 Task: Create a due date automation trigger when advanced on, on the wednesday before a card is due add dates due this week at 11:00 AM.
Action: Mouse moved to (818, 254)
Screenshot: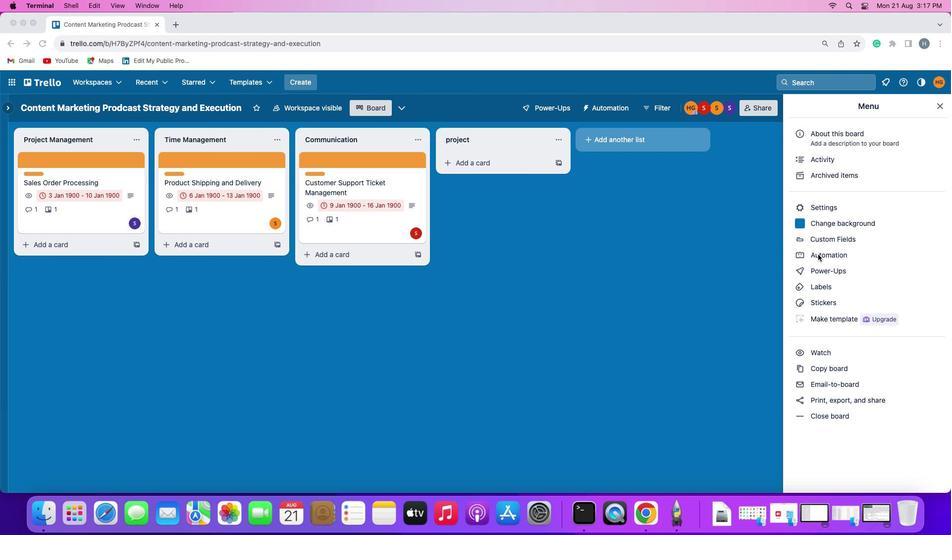 
Action: Mouse pressed left at (818, 254)
Screenshot: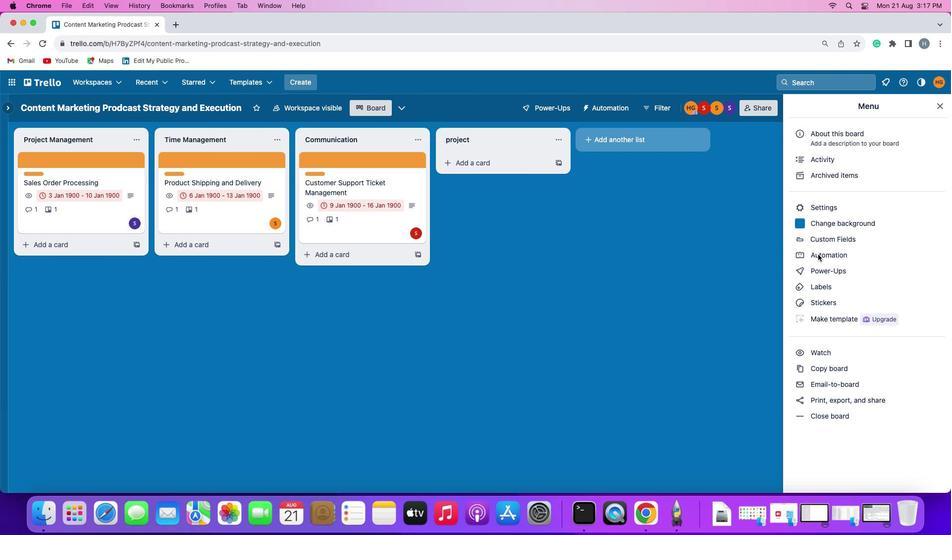 
Action: Mouse moved to (819, 254)
Screenshot: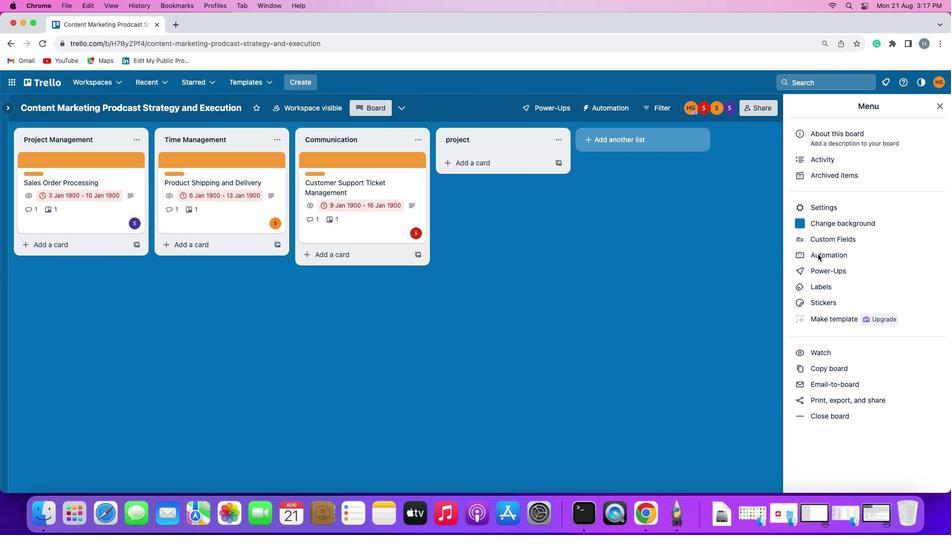 
Action: Mouse pressed left at (819, 254)
Screenshot: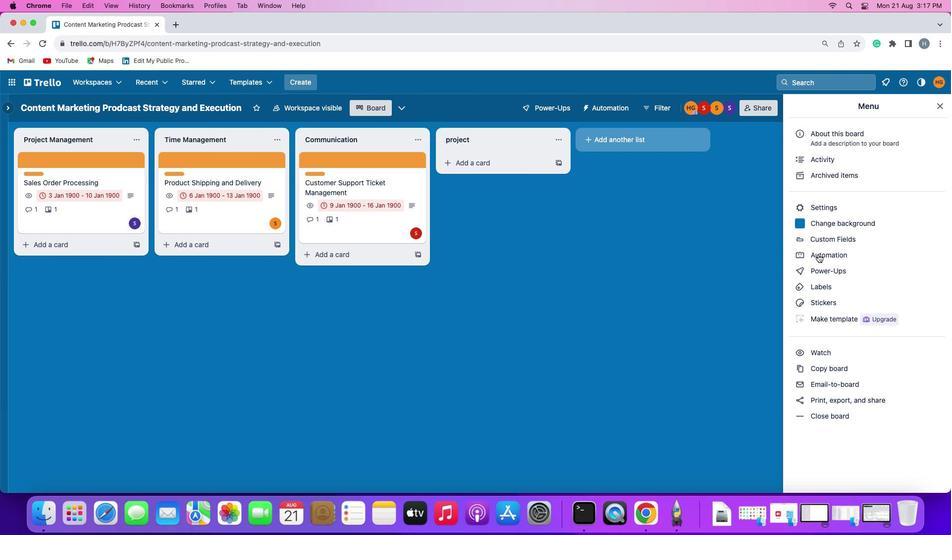 
Action: Mouse moved to (69, 233)
Screenshot: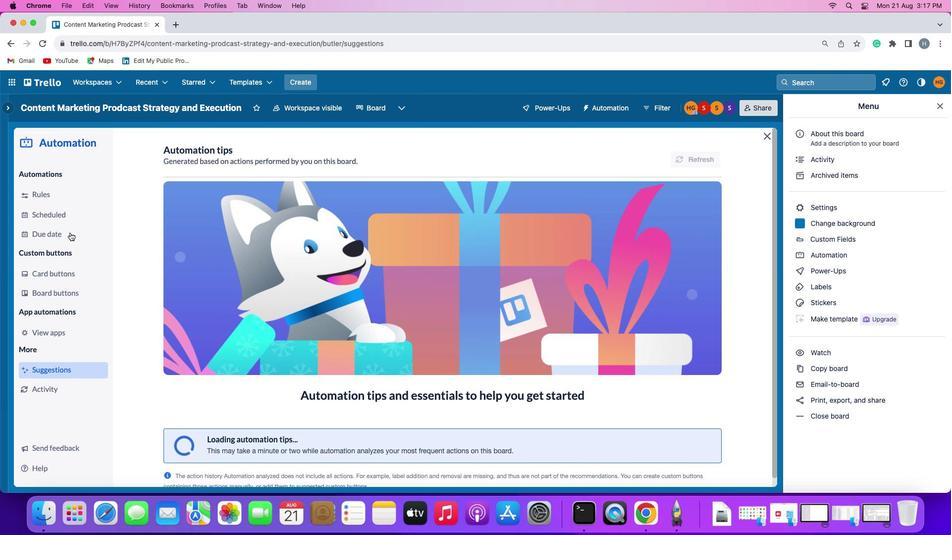 
Action: Mouse pressed left at (69, 233)
Screenshot: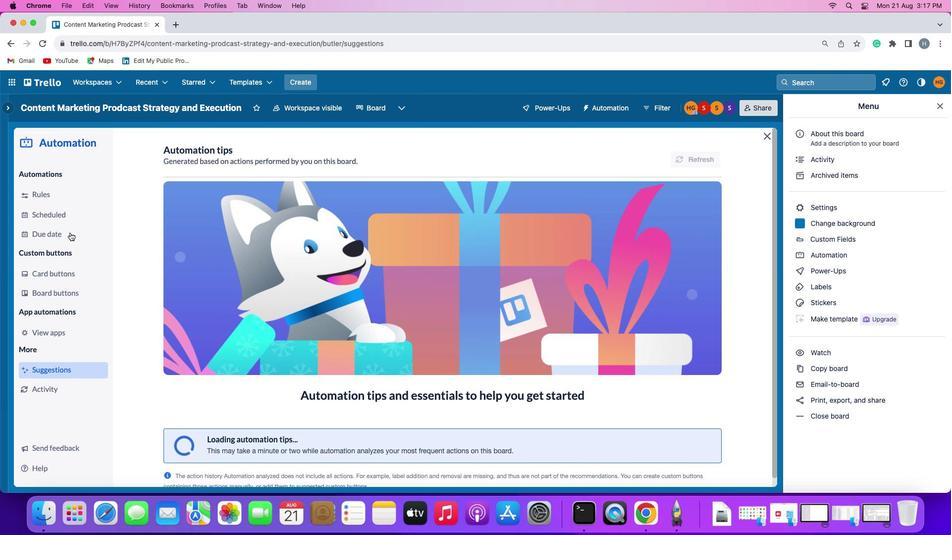
Action: Mouse moved to (666, 152)
Screenshot: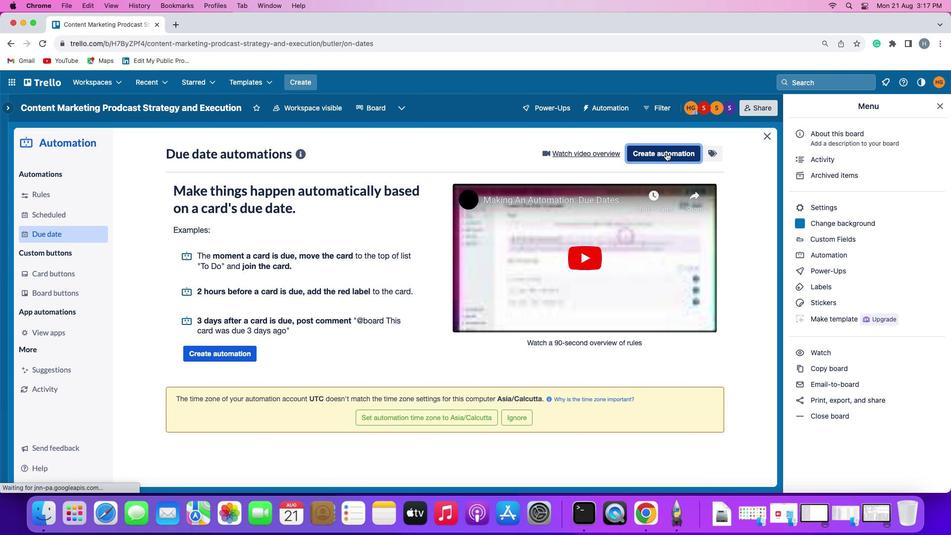 
Action: Mouse pressed left at (666, 152)
Screenshot: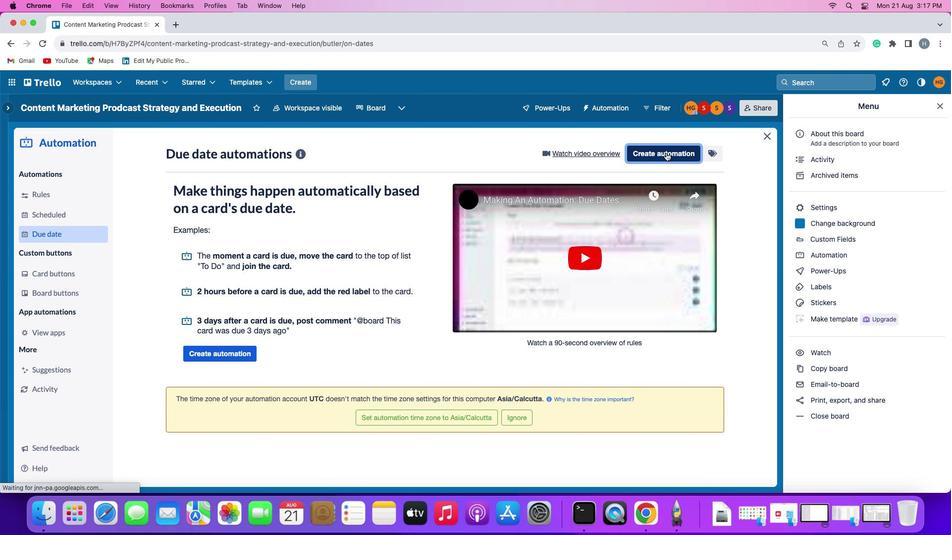 
Action: Mouse moved to (214, 249)
Screenshot: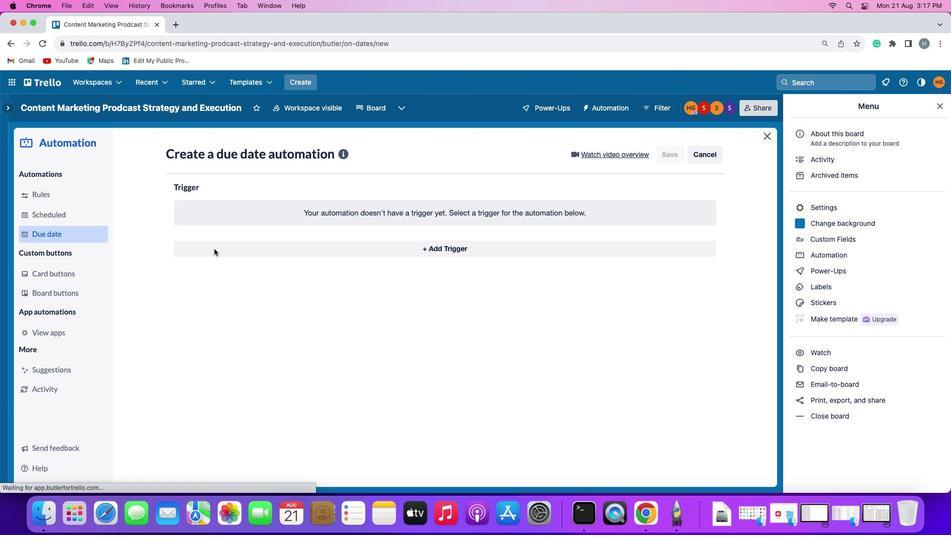 
Action: Mouse pressed left at (214, 249)
Screenshot: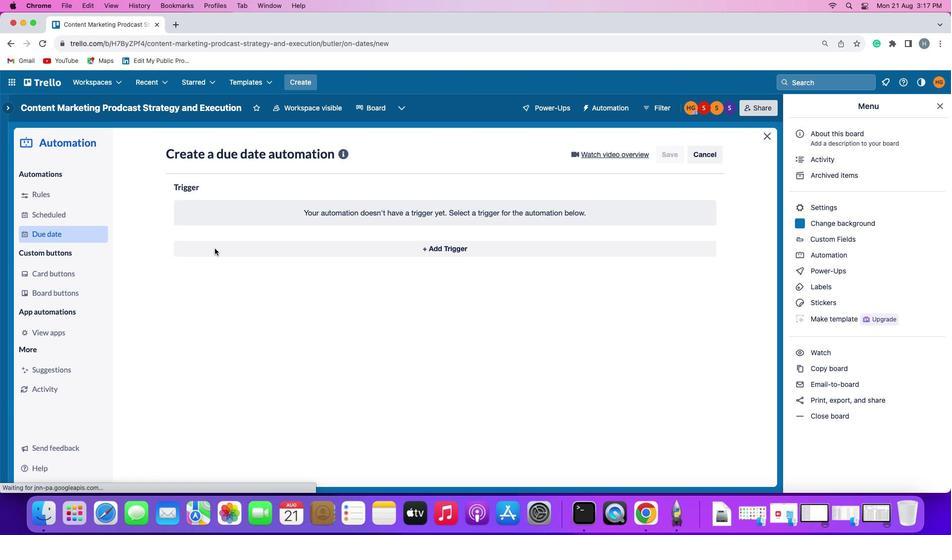 
Action: Mouse moved to (216, 432)
Screenshot: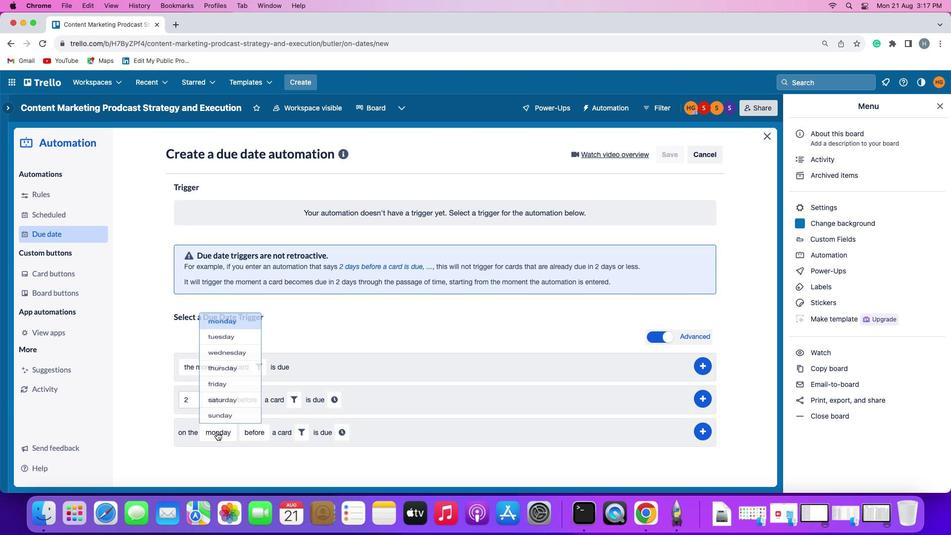 
Action: Mouse pressed left at (216, 432)
Screenshot: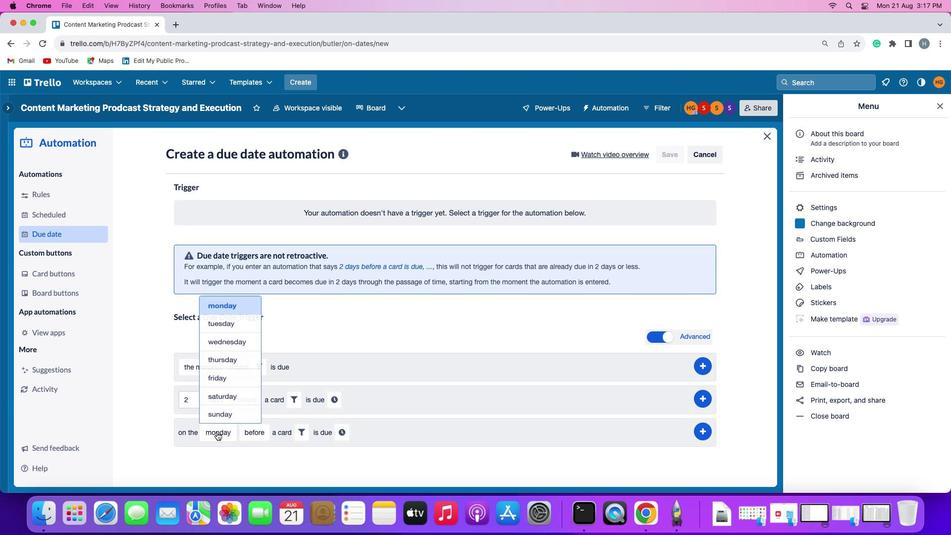 
Action: Mouse moved to (231, 336)
Screenshot: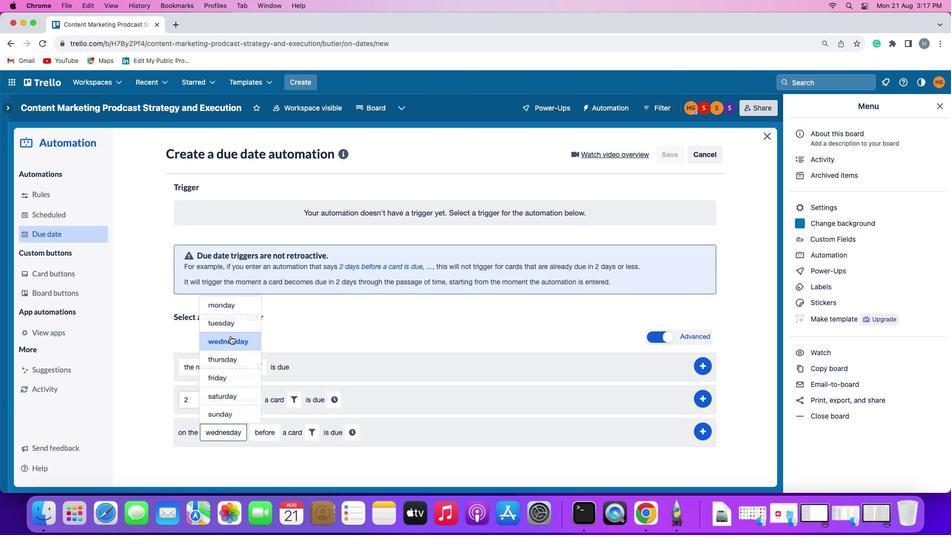 
Action: Mouse pressed left at (231, 336)
Screenshot: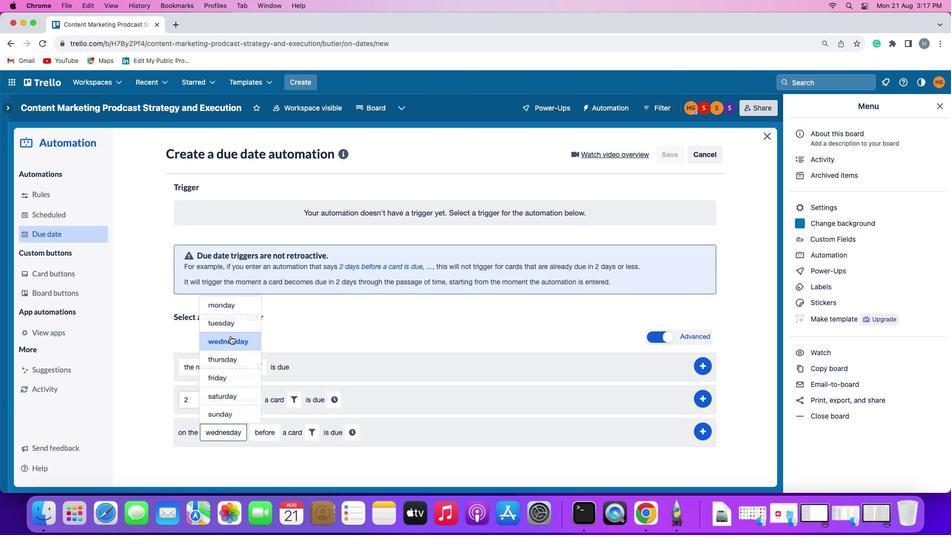 
Action: Mouse moved to (311, 428)
Screenshot: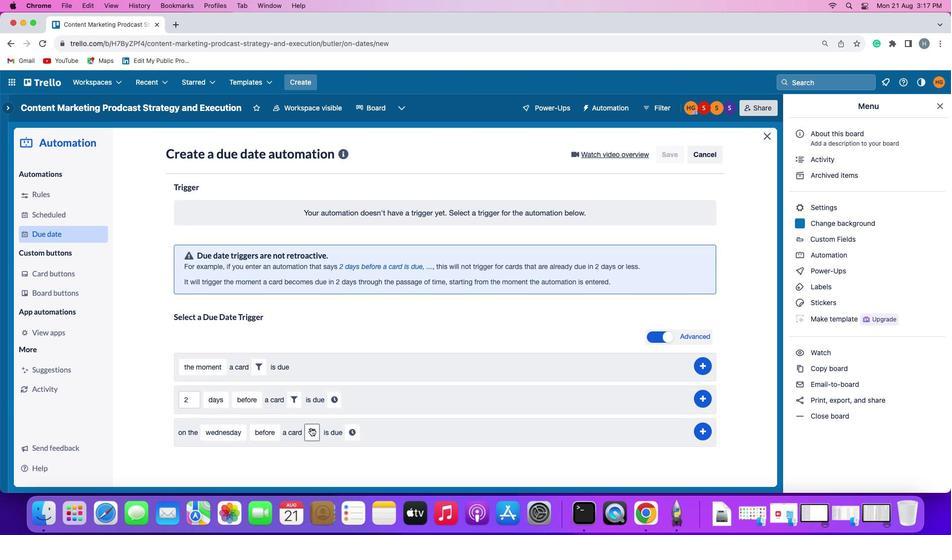 
Action: Mouse pressed left at (311, 428)
Screenshot: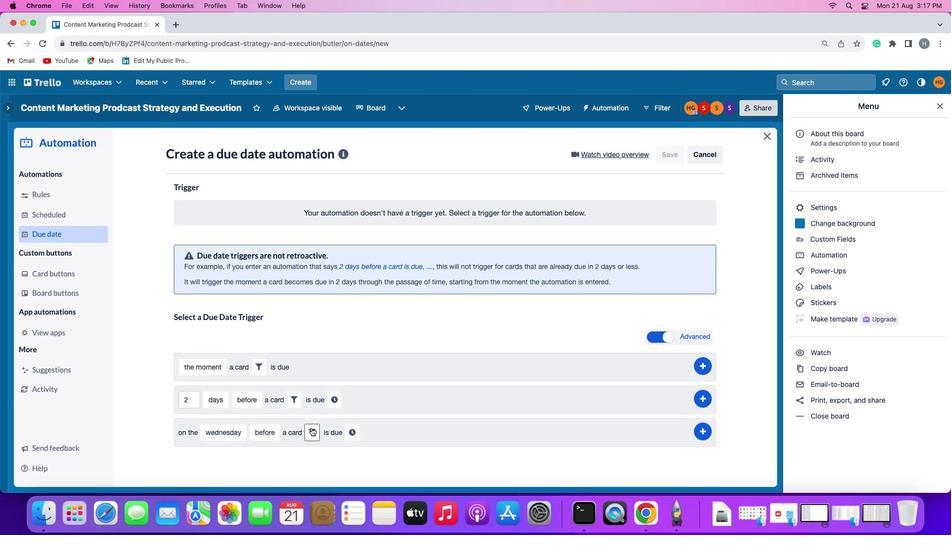 
Action: Mouse moved to (369, 465)
Screenshot: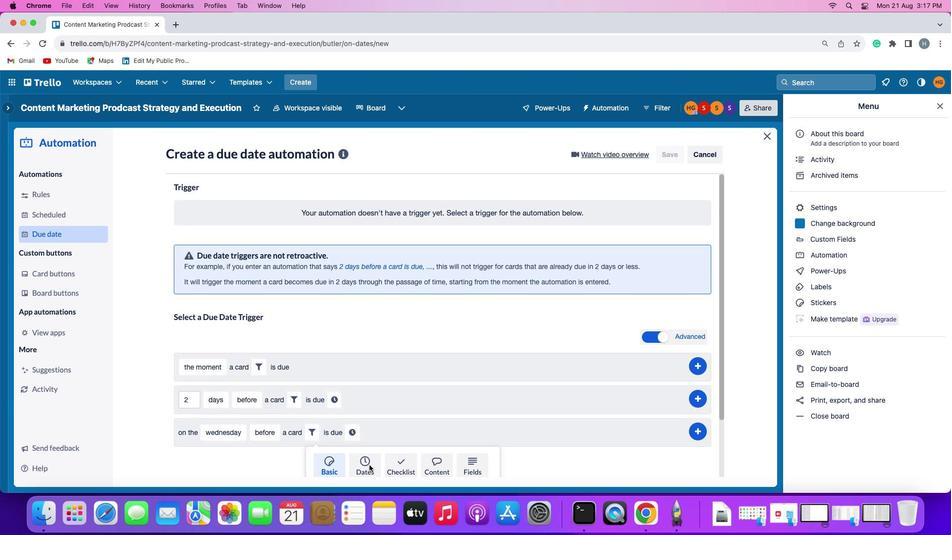 
Action: Mouse pressed left at (369, 465)
Screenshot: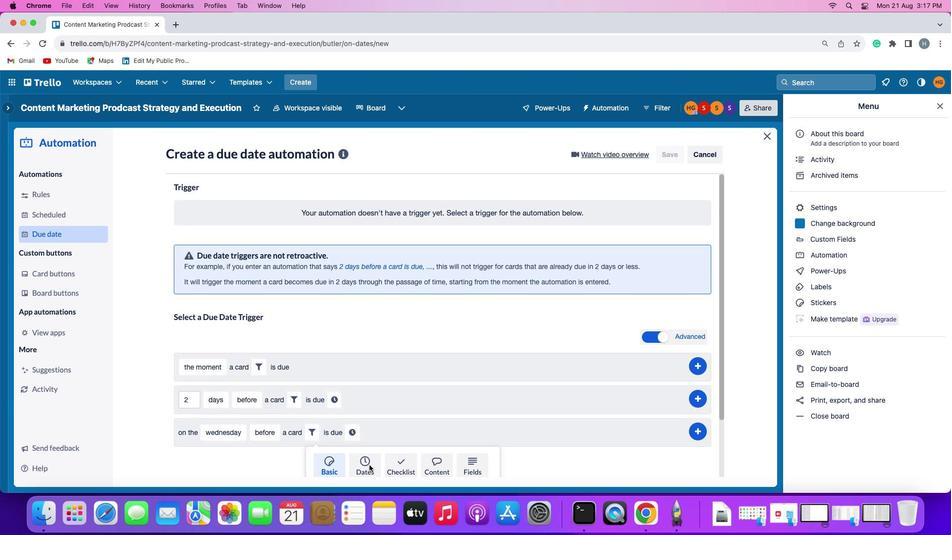 
Action: Mouse moved to (286, 460)
Screenshot: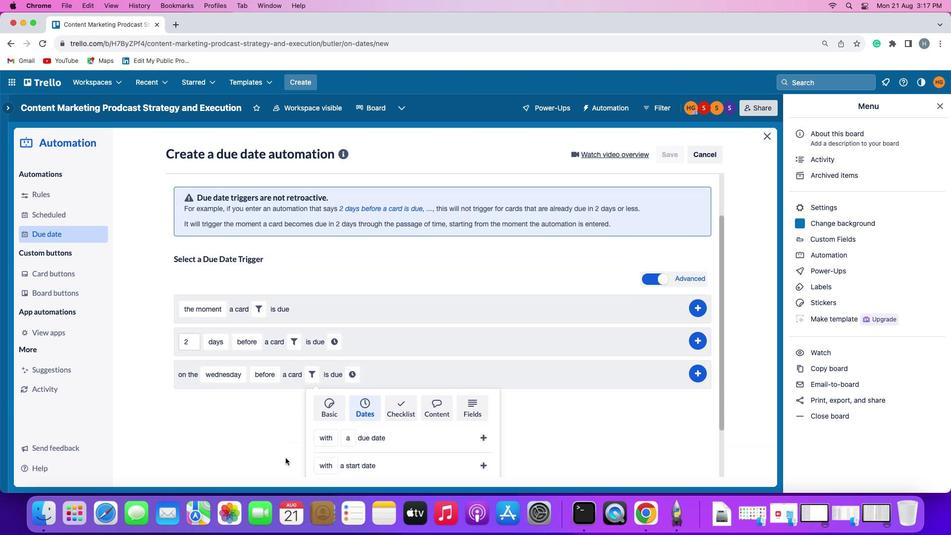 
Action: Mouse scrolled (286, 460) with delta (0, 0)
Screenshot: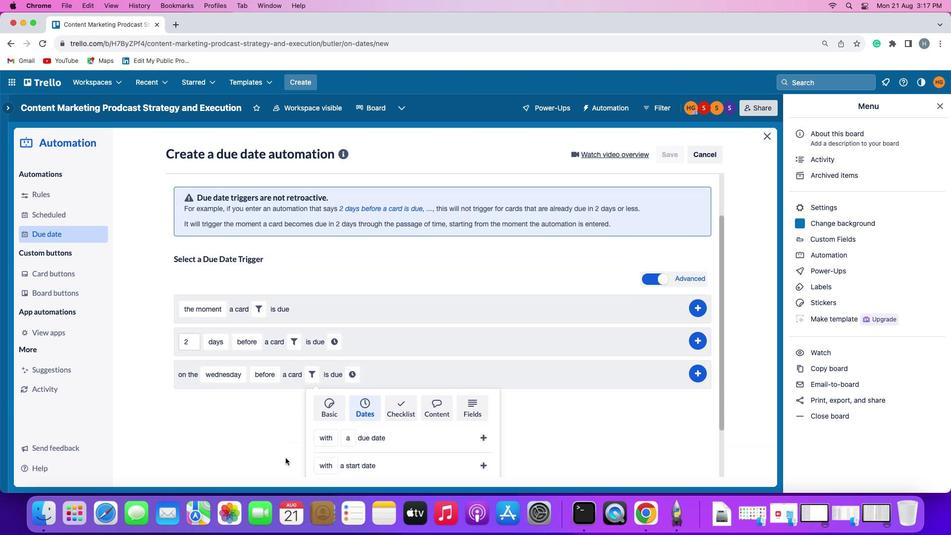 
Action: Mouse scrolled (286, 460) with delta (0, 0)
Screenshot: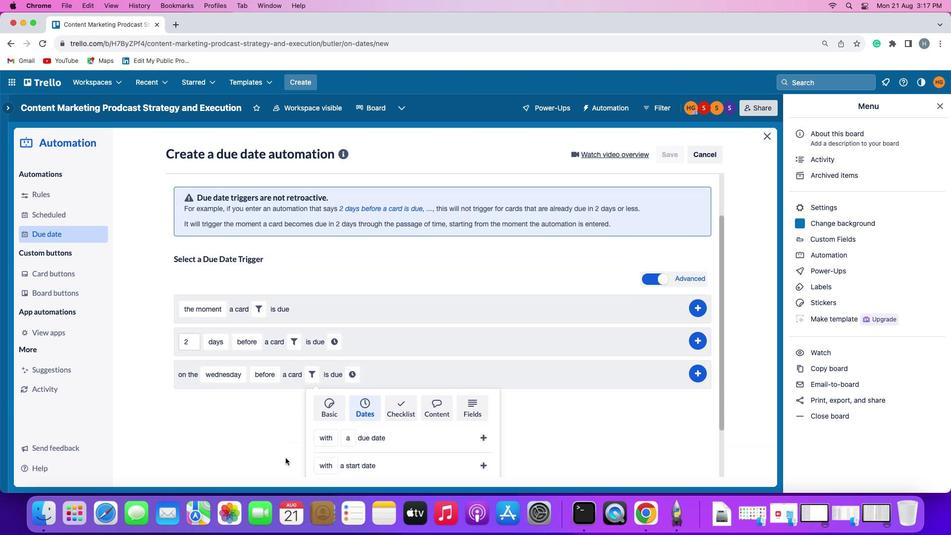 
Action: Mouse moved to (286, 460)
Screenshot: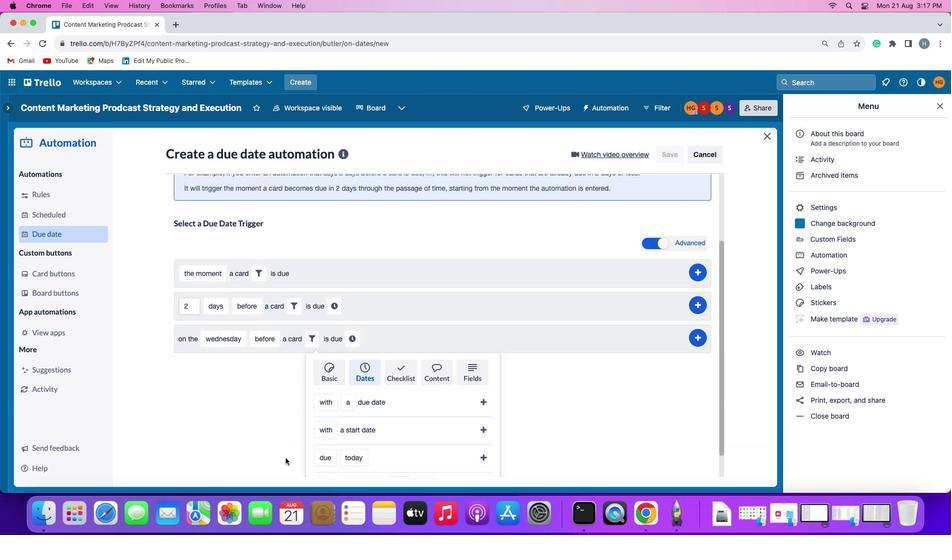 
Action: Mouse scrolled (286, 460) with delta (0, -1)
Screenshot: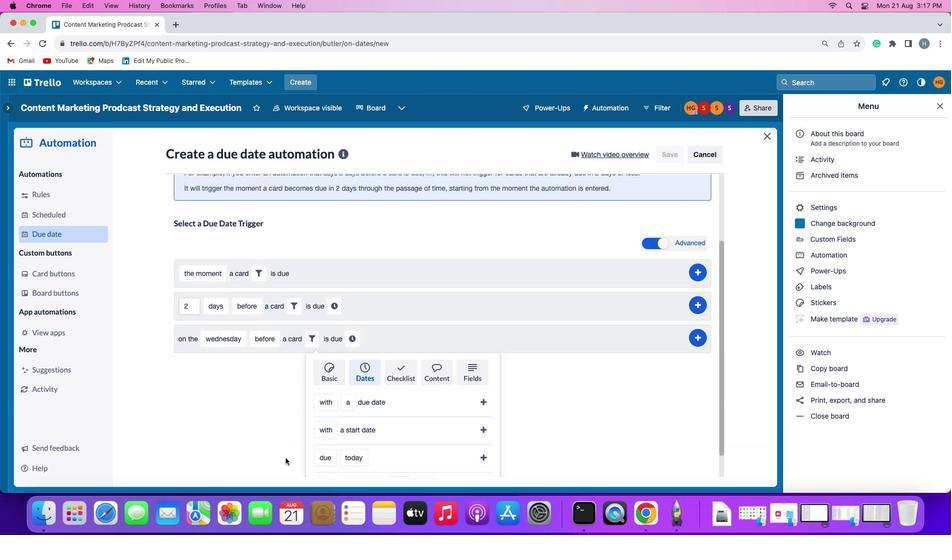 
Action: Mouse scrolled (286, 460) with delta (0, -2)
Screenshot: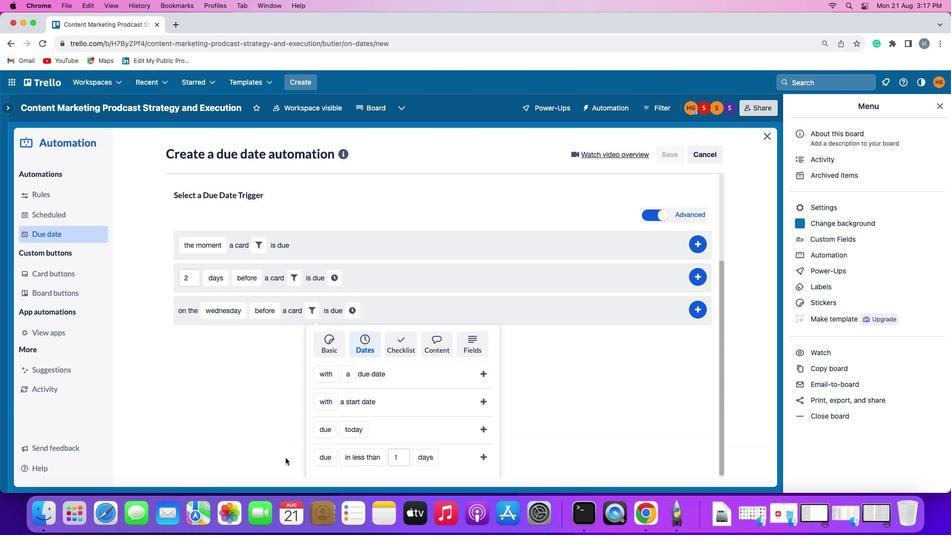 
Action: Mouse moved to (286, 459)
Screenshot: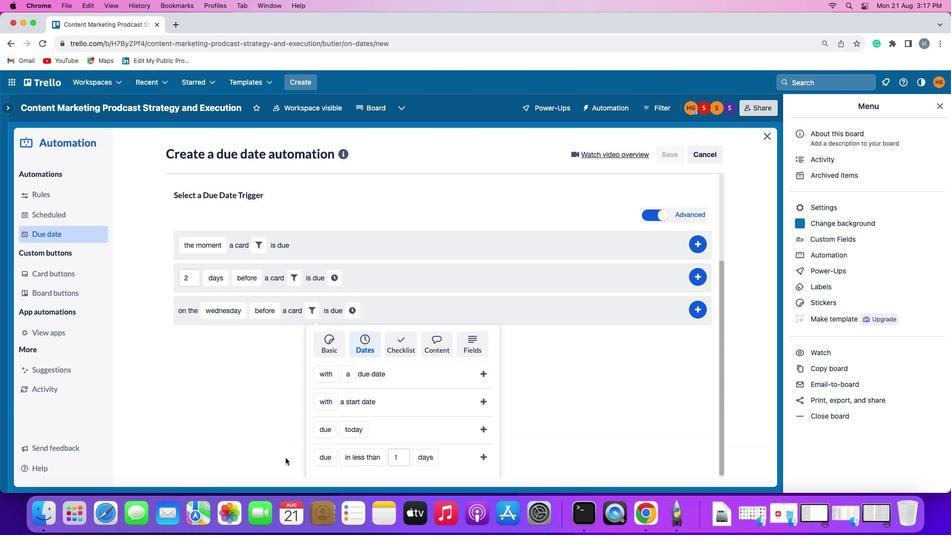 
Action: Mouse scrolled (286, 459) with delta (0, -2)
Screenshot: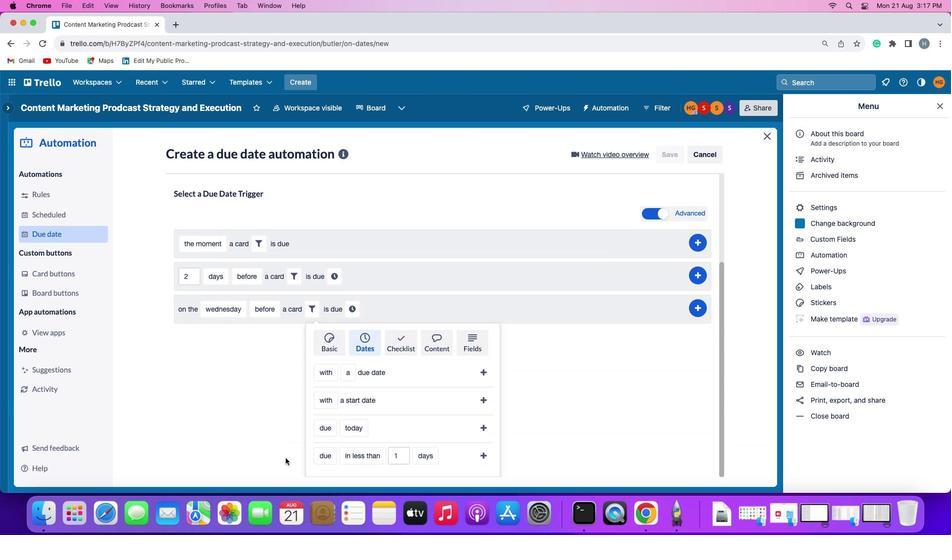 
Action: Mouse moved to (285, 458)
Screenshot: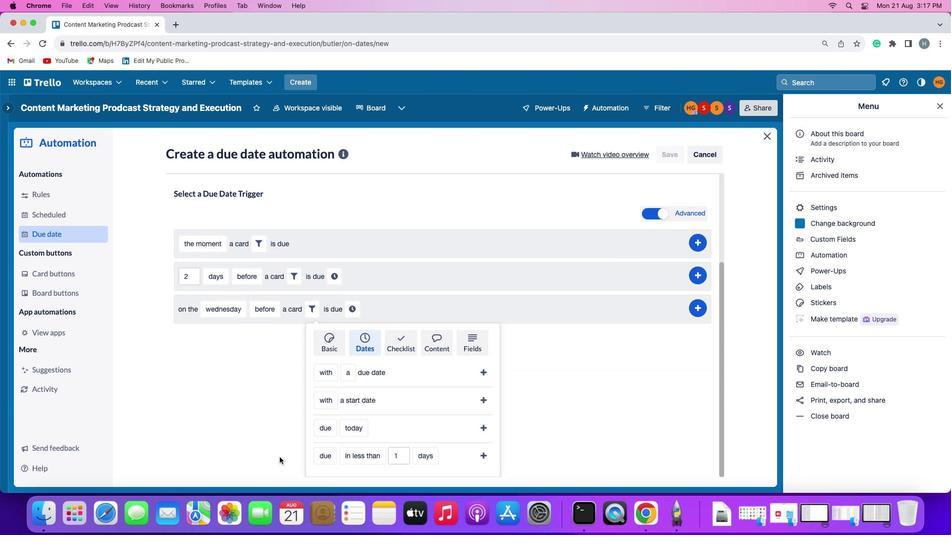 
Action: Mouse scrolled (285, 458) with delta (0, 0)
Screenshot: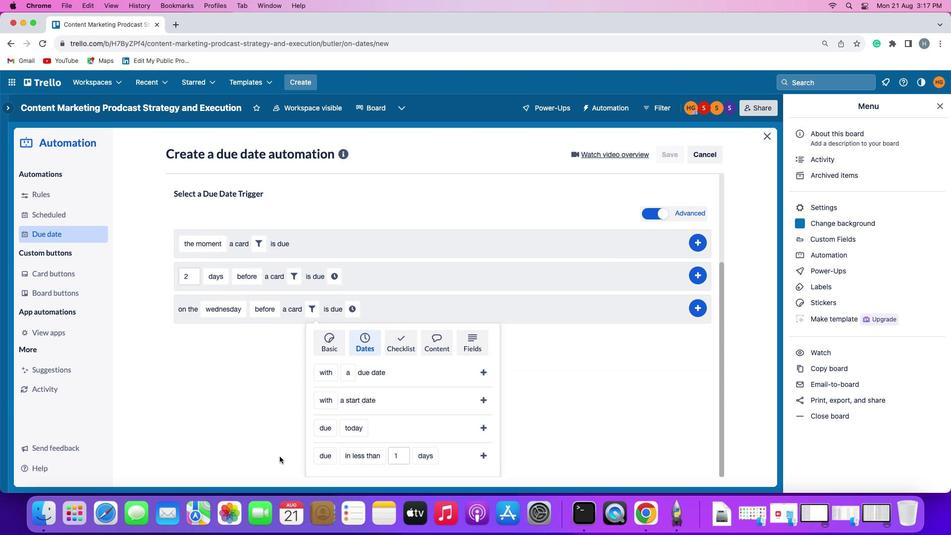 
Action: Mouse scrolled (285, 458) with delta (0, 0)
Screenshot: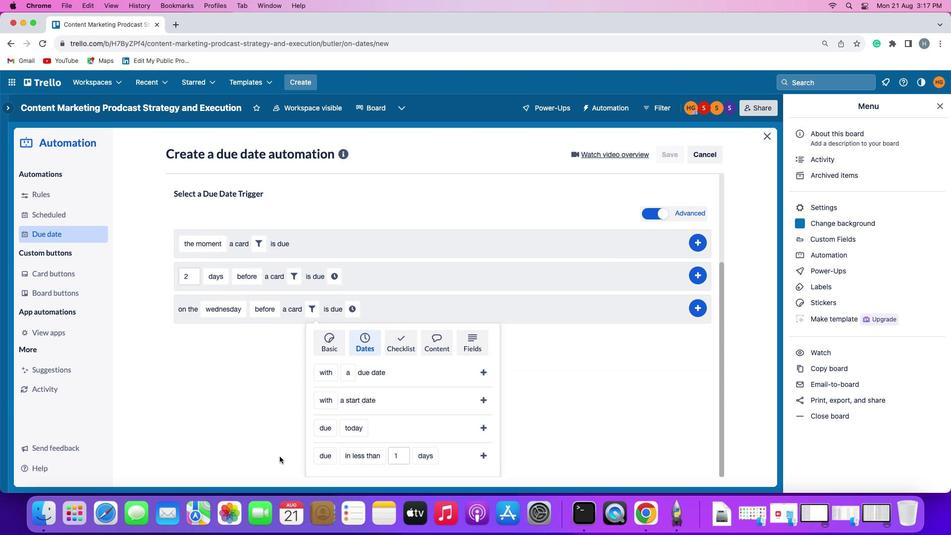 
Action: Mouse scrolled (285, 458) with delta (0, -1)
Screenshot: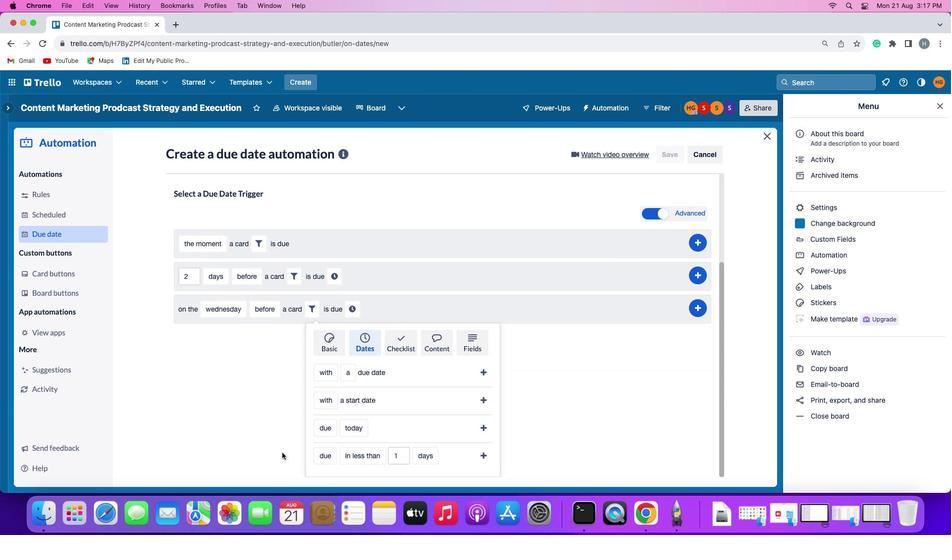 
Action: Mouse moved to (361, 425)
Screenshot: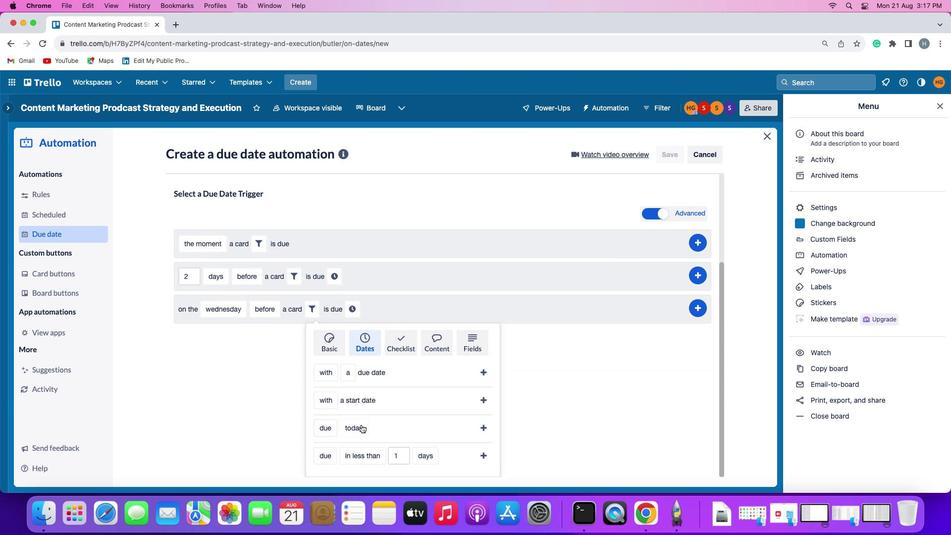 
Action: Mouse pressed left at (361, 425)
Screenshot: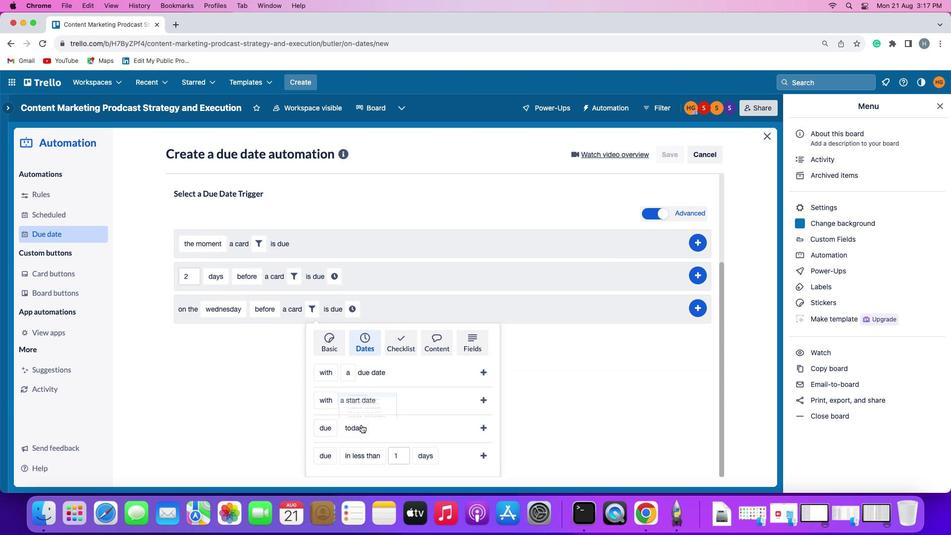 
Action: Mouse moved to (378, 350)
Screenshot: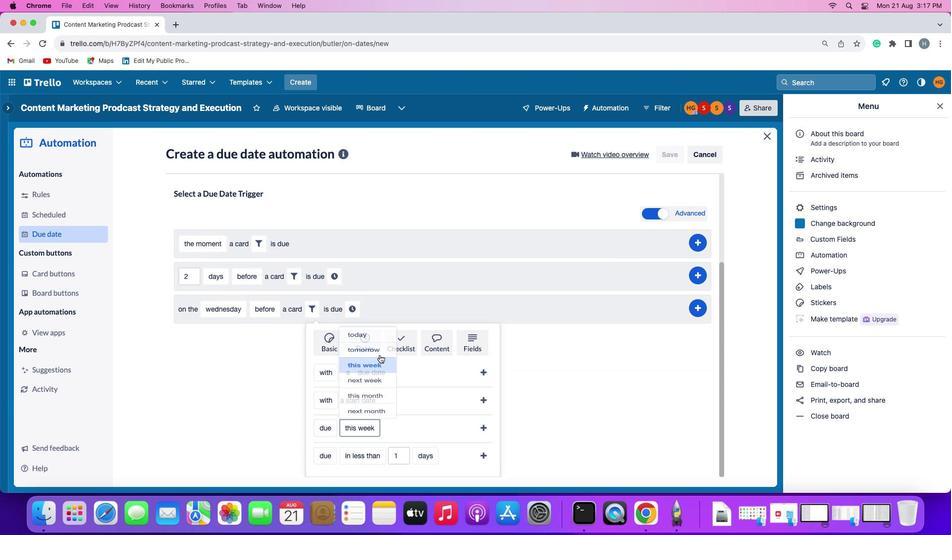 
Action: Mouse pressed left at (378, 350)
Screenshot: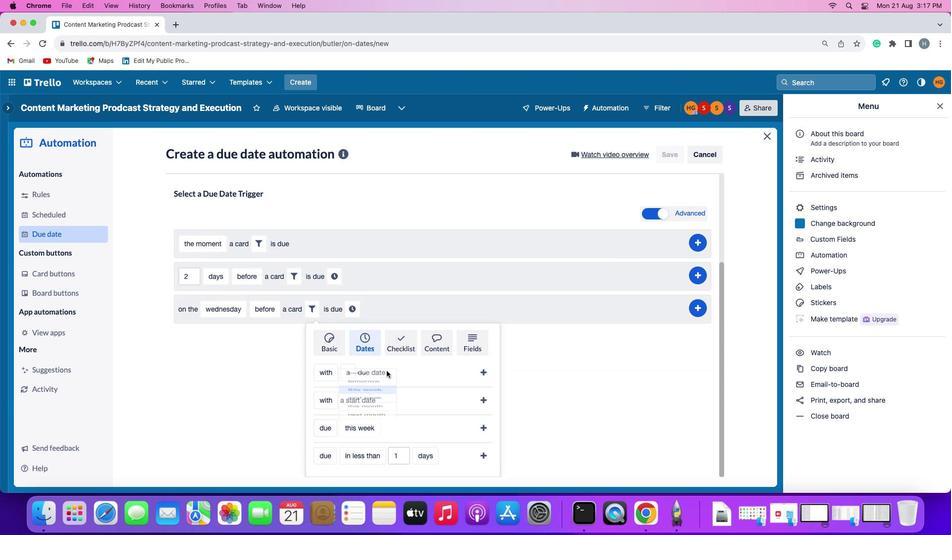 
Action: Mouse moved to (485, 422)
Screenshot: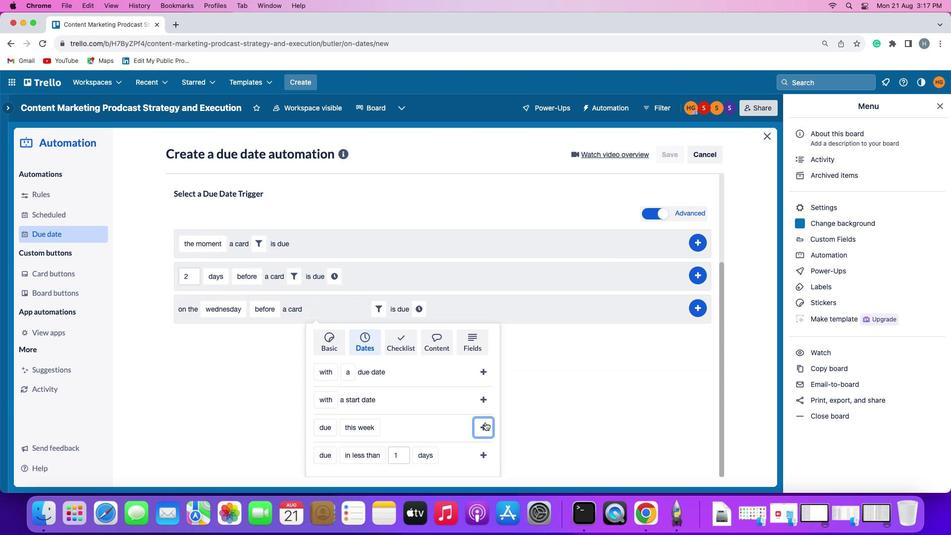 
Action: Mouse pressed left at (485, 422)
Screenshot: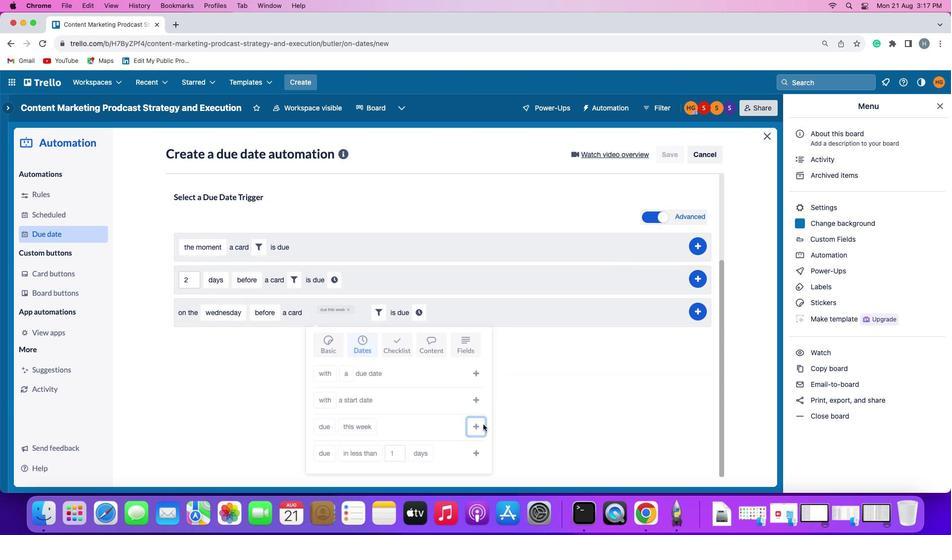 
Action: Mouse moved to (423, 429)
Screenshot: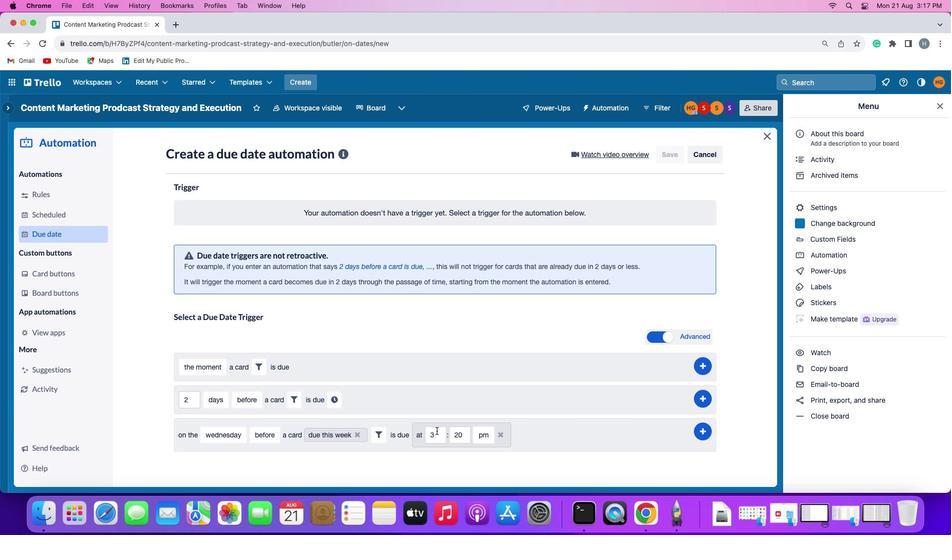 
Action: Mouse pressed left at (423, 429)
Screenshot: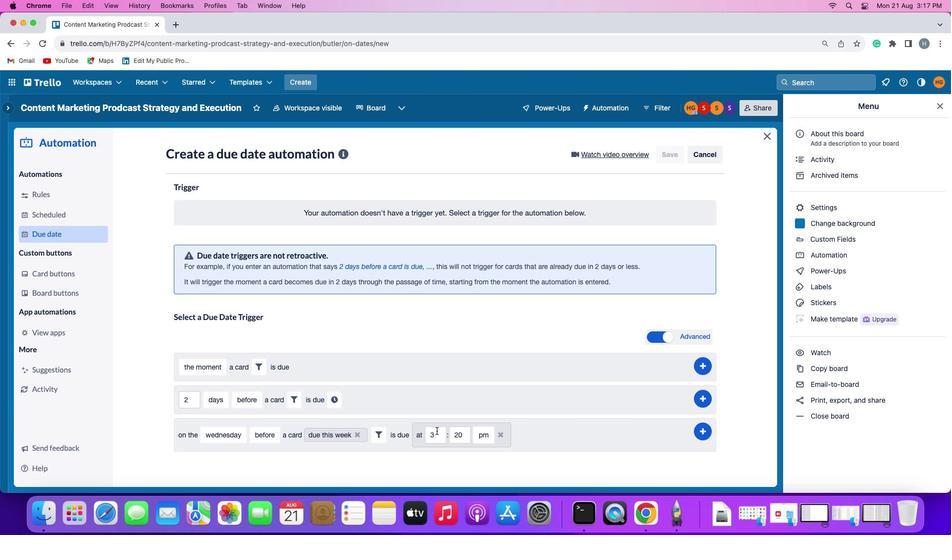 
Action: Mouse moved to (440, 431)
Screenshot: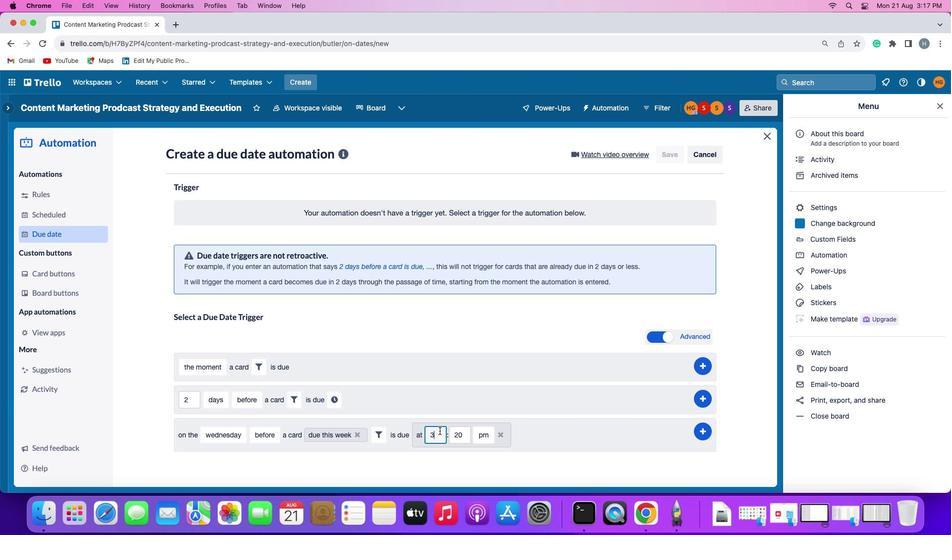 
Action: Mouse pressed left at (440, 431)
Screenshot: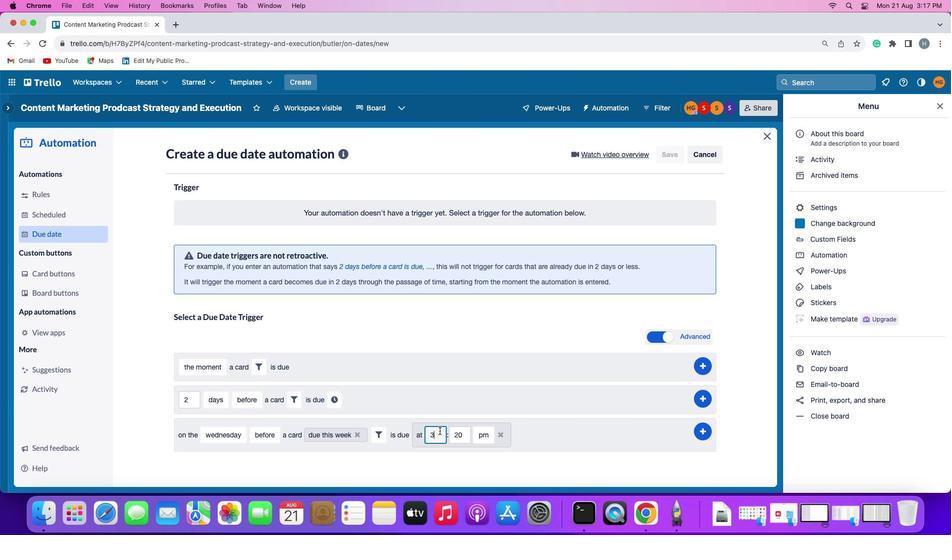 
Action: Key pressed Key.backspace'1''1'
Screenshot: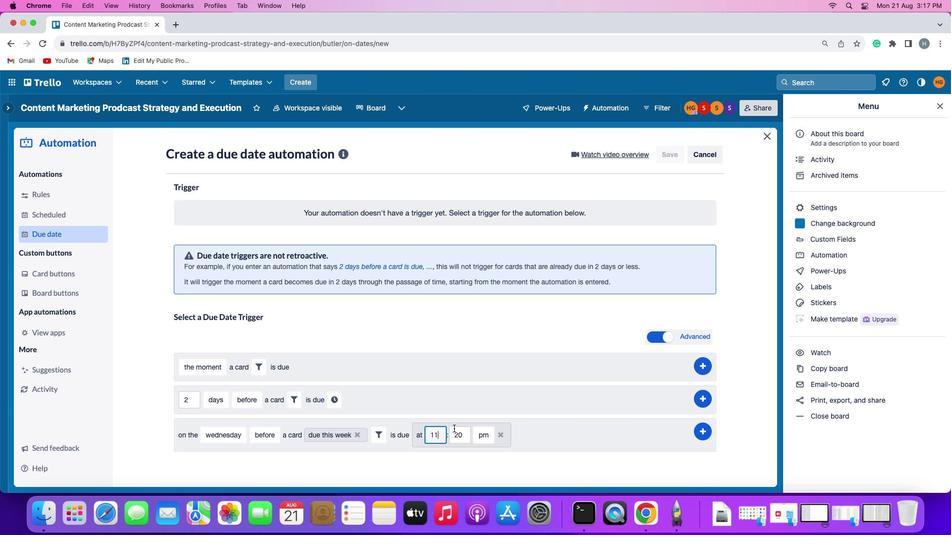 
Action: Mouse moved to (458, 428)
Screenshot: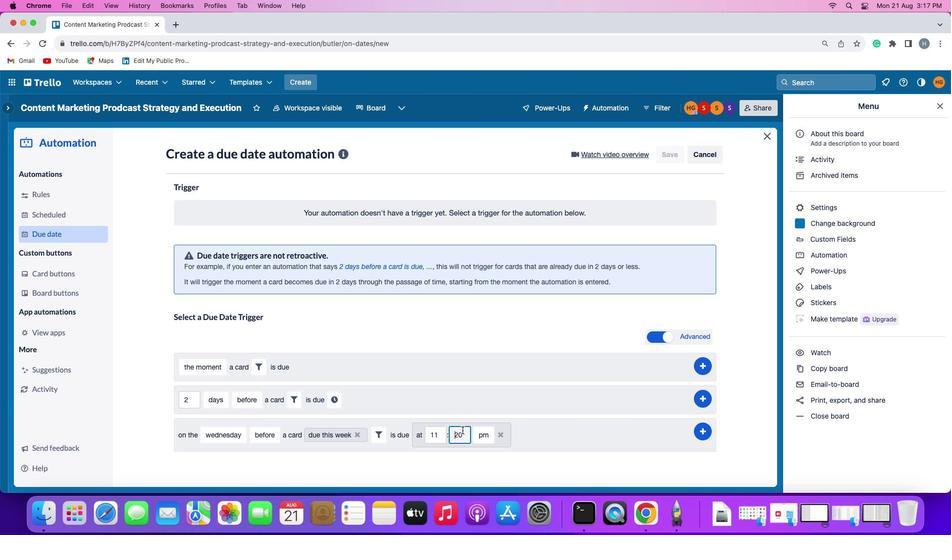 
Action: Mouse pressed left at (458, 428)
Screenshot: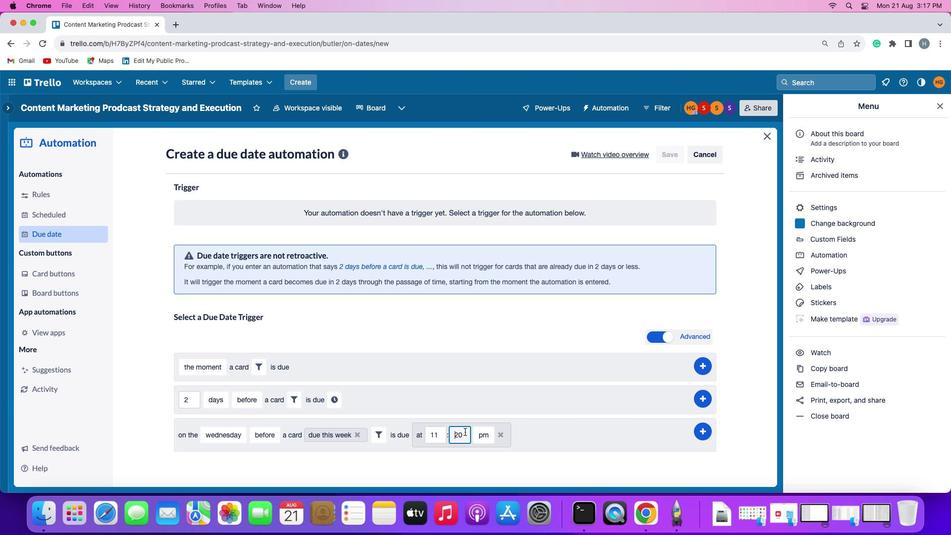 
Action: Mouse moved to (465, 432)
Screenshot: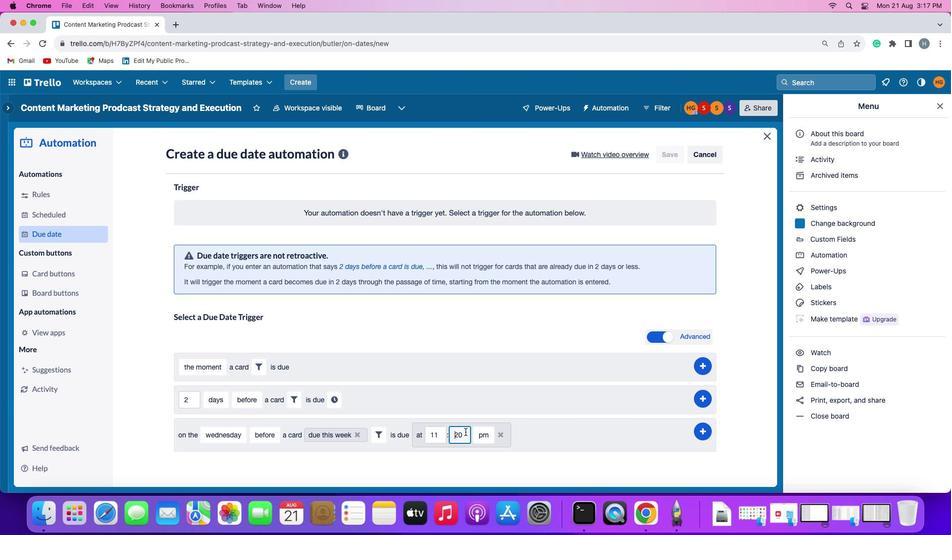 
Action: Key pressed Key.rightKey.backspace'0'
Screenshot: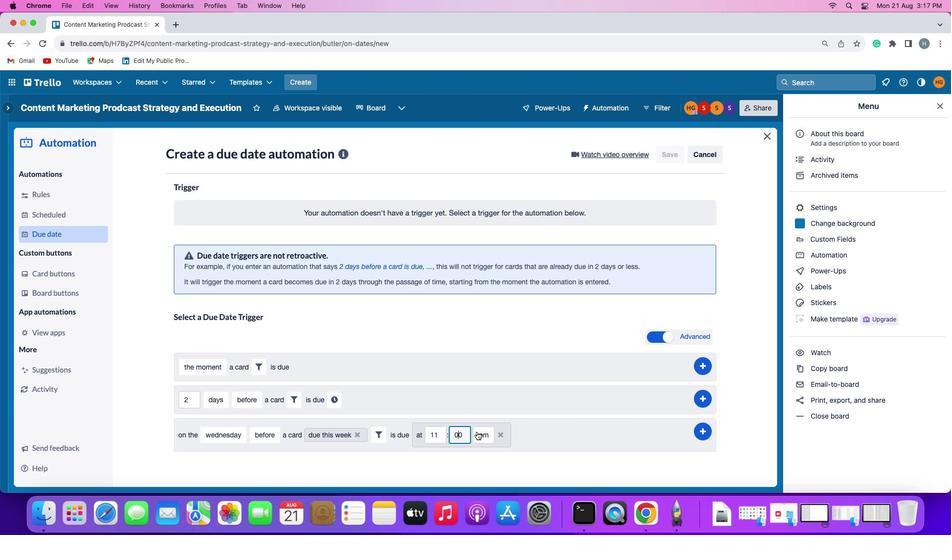 
Action: Mouse moved to (477, 432)
Screenshot: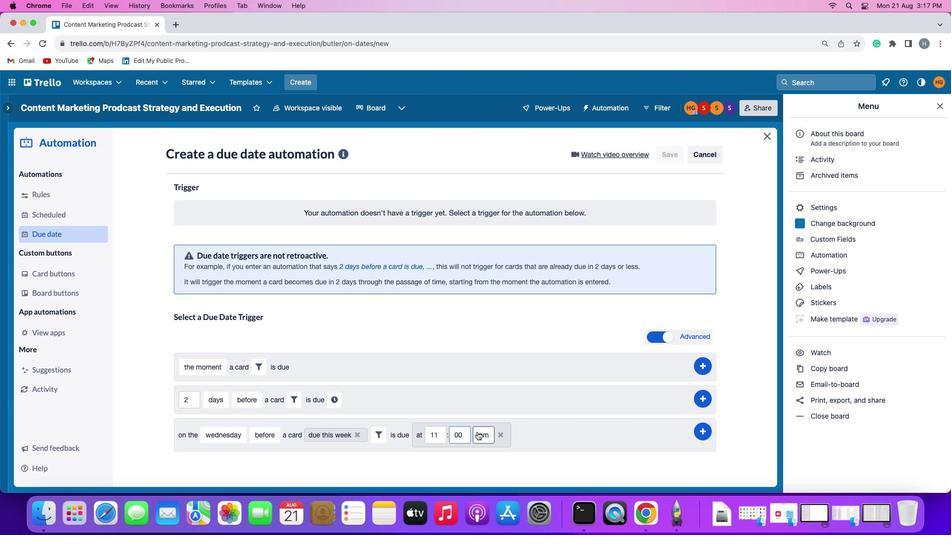 
Action: Mouse pressed left at (477, 432)
Screenshot: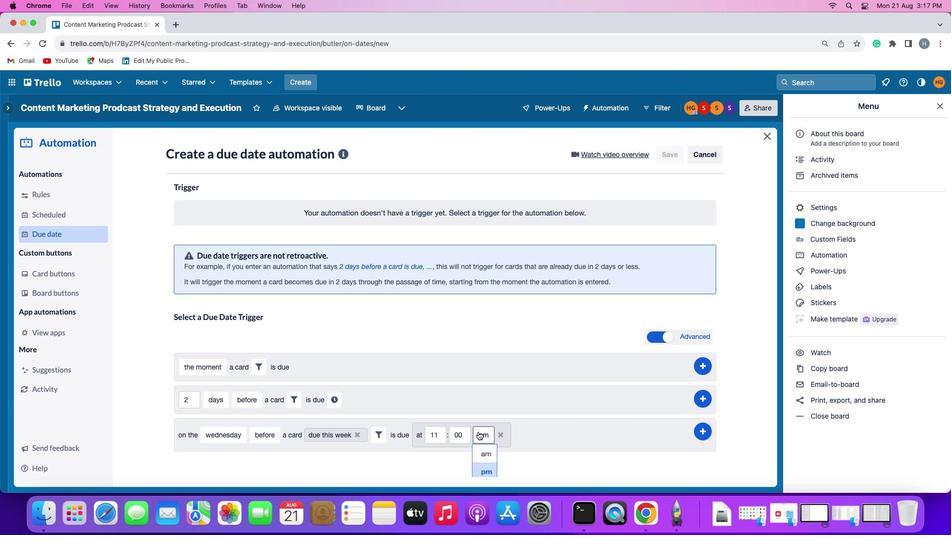
Action: Mouse moved to (486, 452)
Screenshot: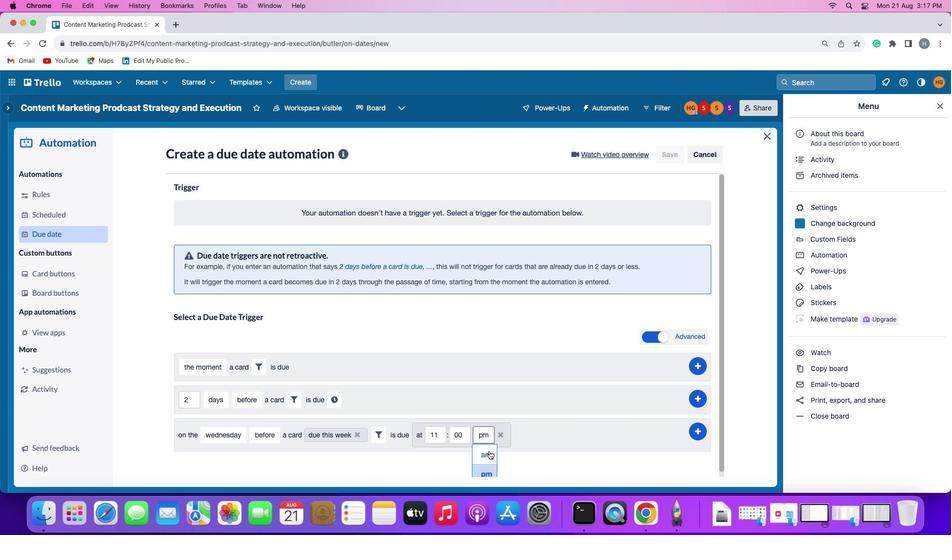 
Action: Mouse pressed left at (486, 452)
Screenshot: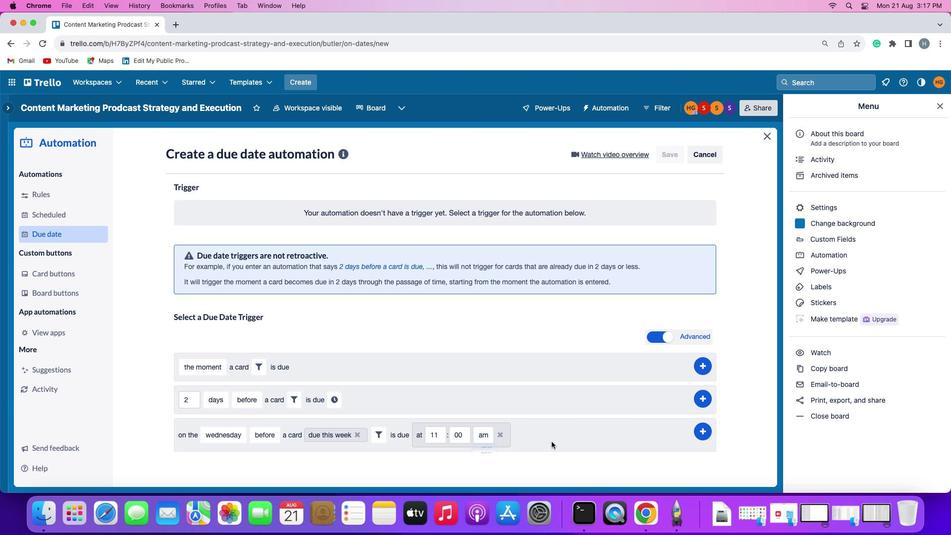 
Action: Mouse moved to (705, 429)
Screenshot: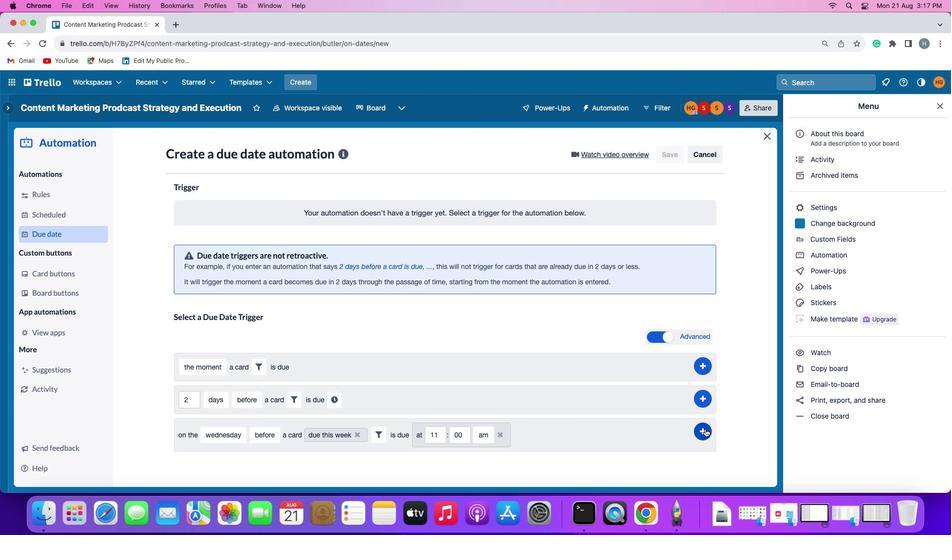 
Action: Mouse pressed left at (705, 429)
Screenshot: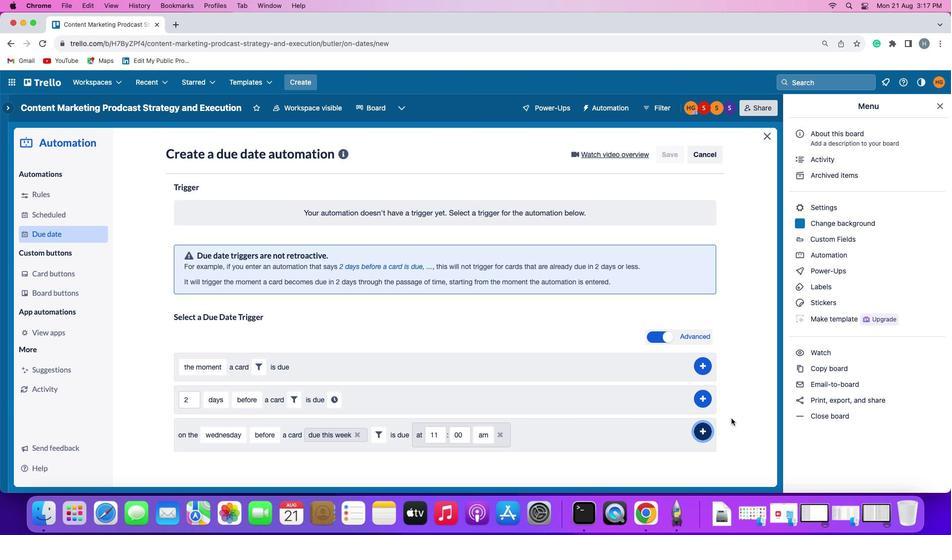 
Action: Mouse moved to (753, 369)
Screenshot: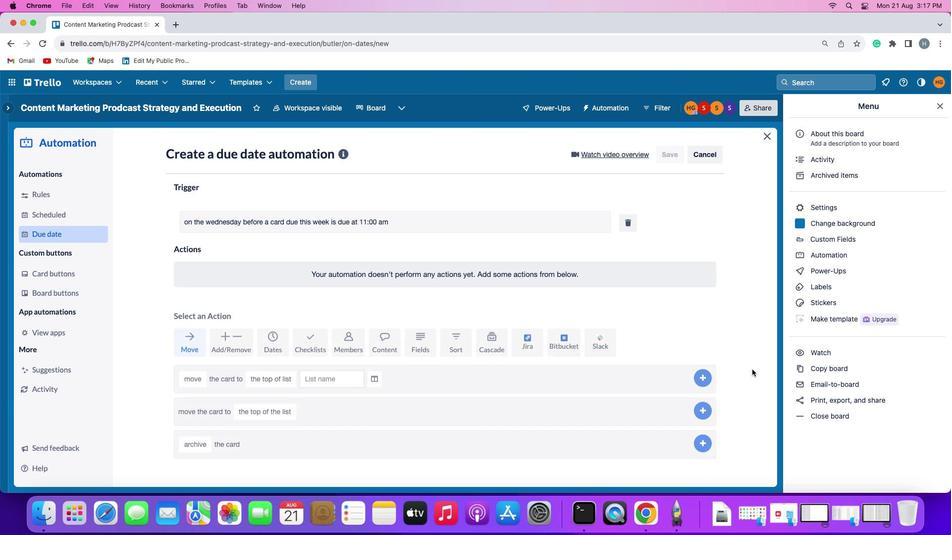 
